 Task: Search for the email with the subject Request for a podcast logged in from softage.1@softage.net with the filter, email from softage.7@softage.net and a new filter,  Delete it 
Action: Mouse moved to (699, 73)
Screenshot: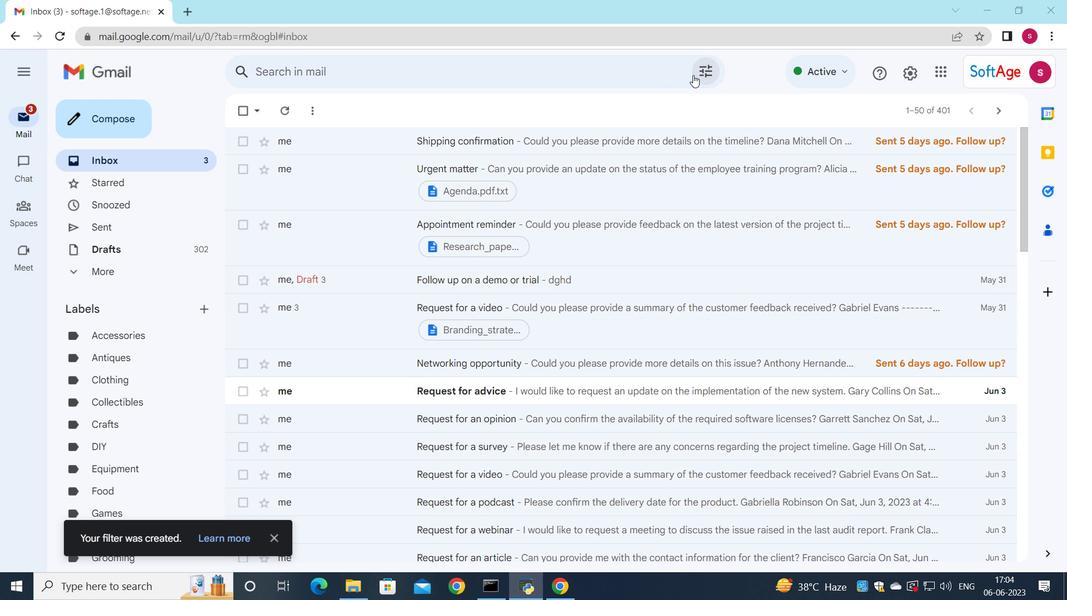 
Action: Mouse pressed left at (699, 73)
Screenshot: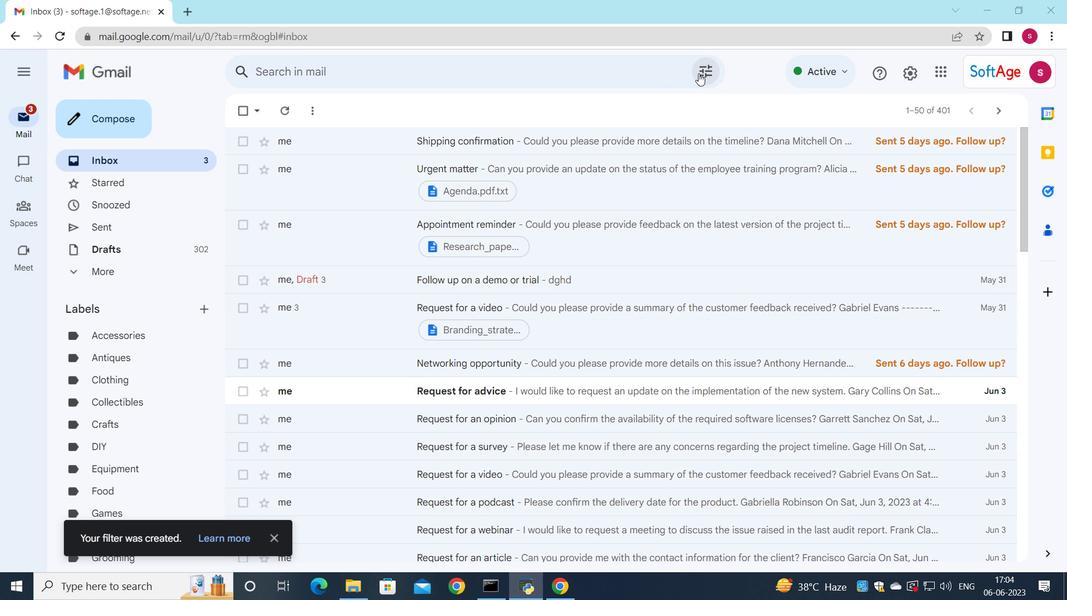 
Action: Mouse moved to (350, 107)
Screenshot: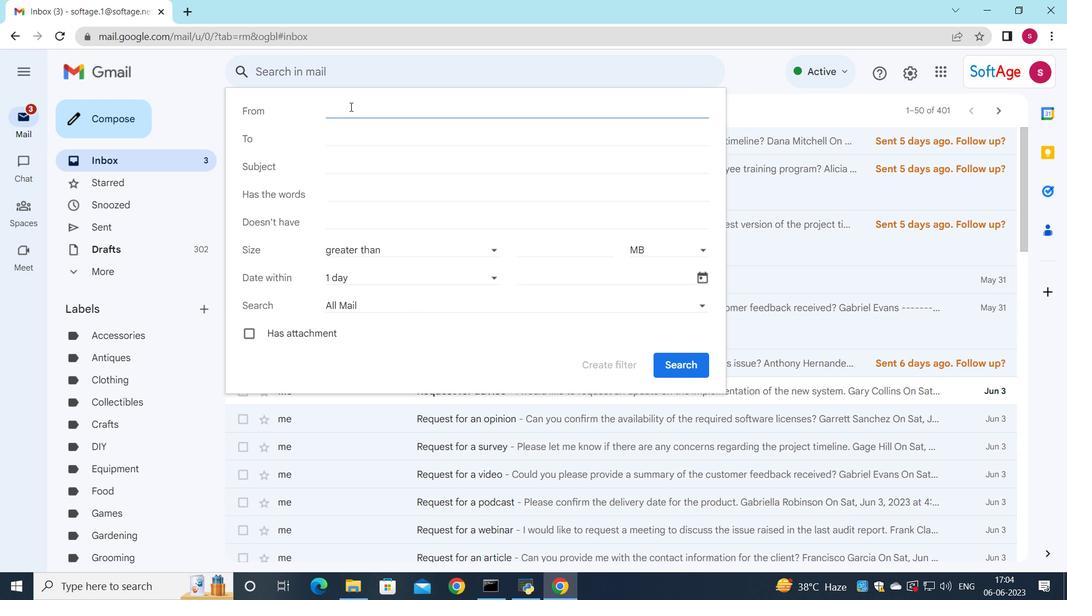 
Action: Mouse pressed left at (350, 107)
Screenshot: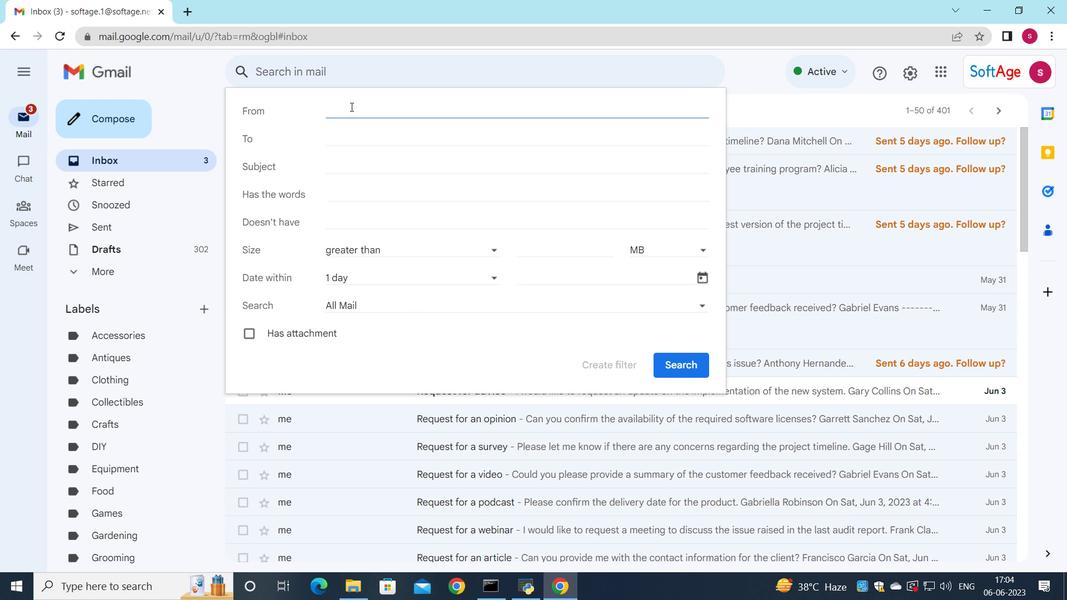
Action: Mouse moved to (439, 144)
Screenshot: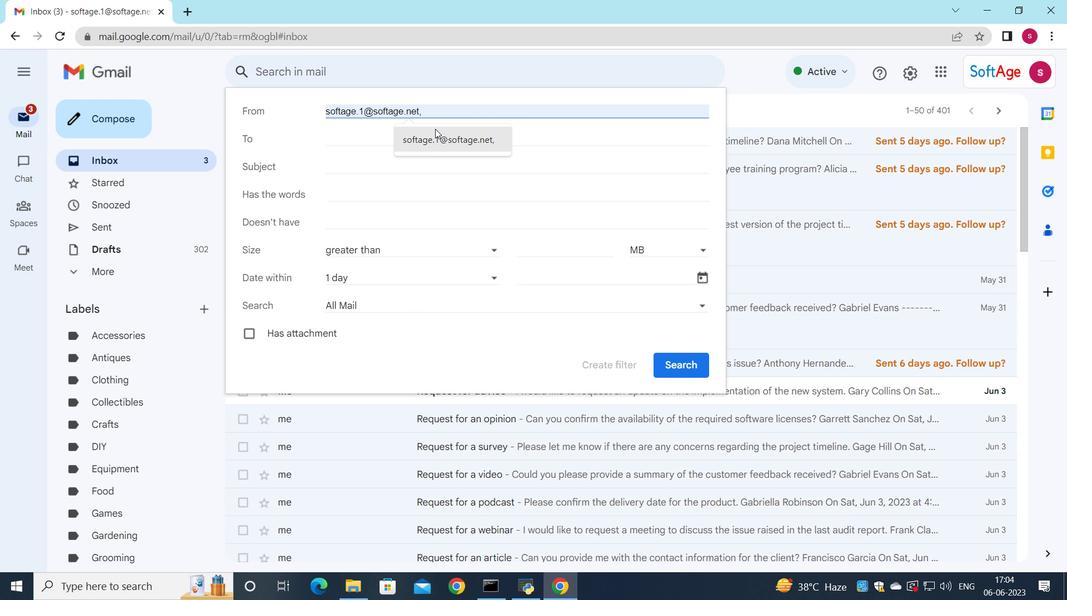 
Action: Mouse pressed left at (439, 144)
Screenshot: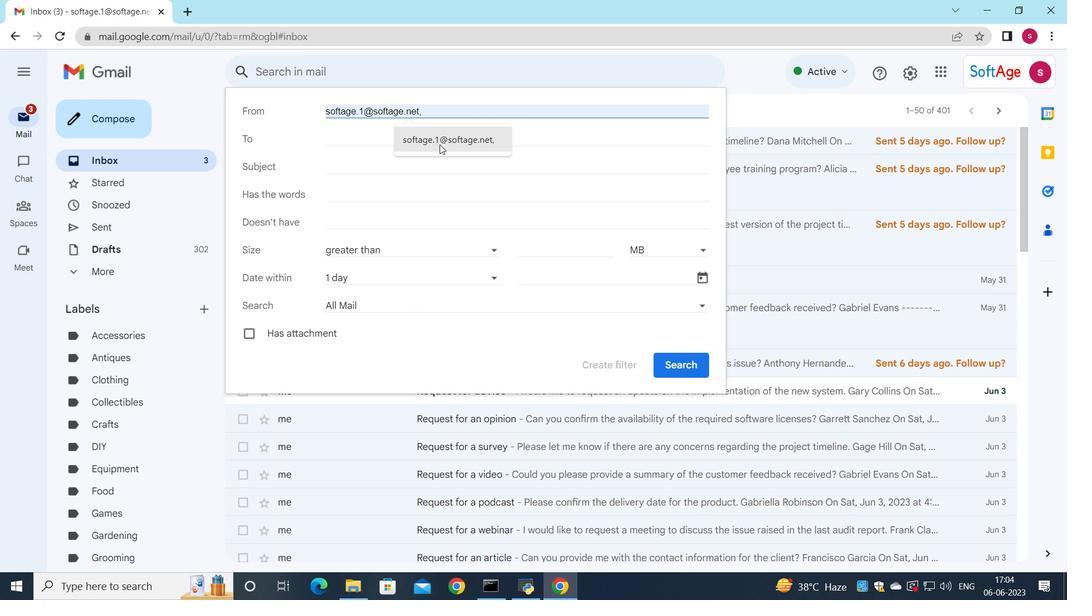 
Action: Mouse moved to (344, 135)
Screenshot: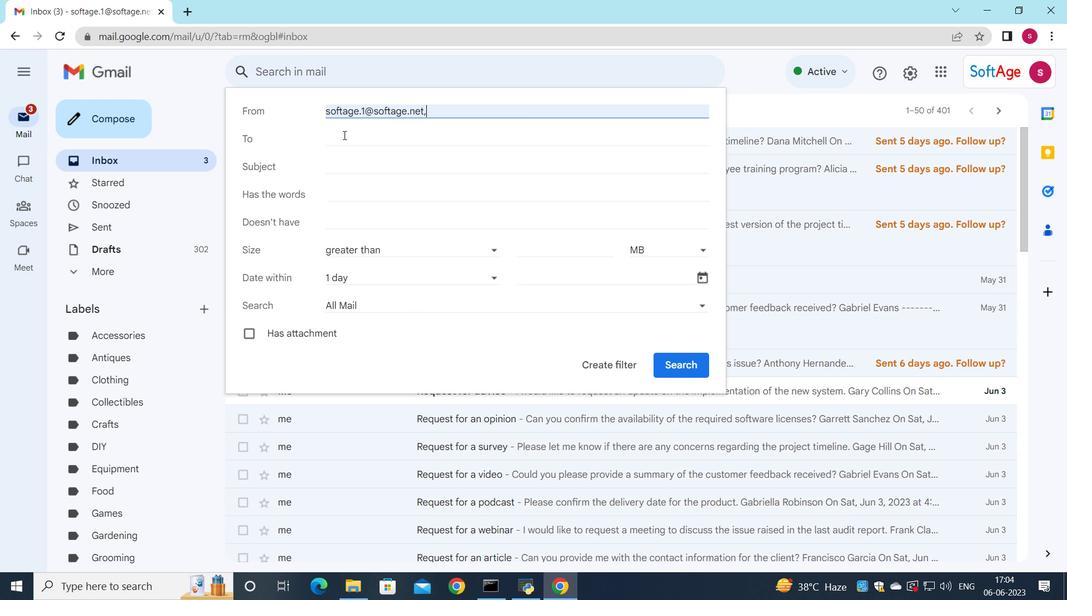
Action: Mouse pressed left at (344, 135)
Screenshot: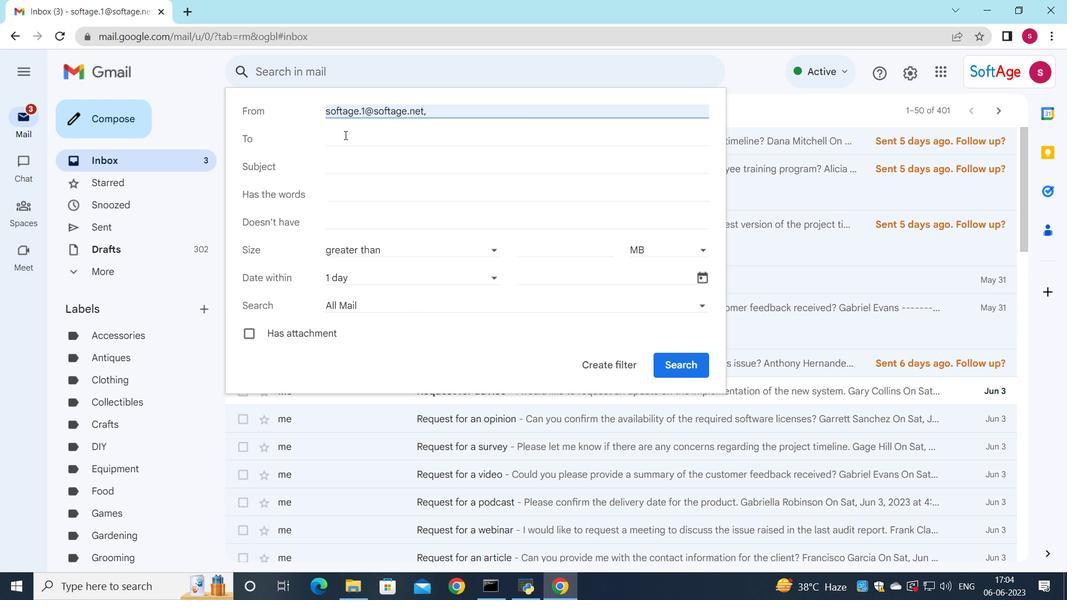 
Action: Mouse moved to (459, 266)
Screenshot: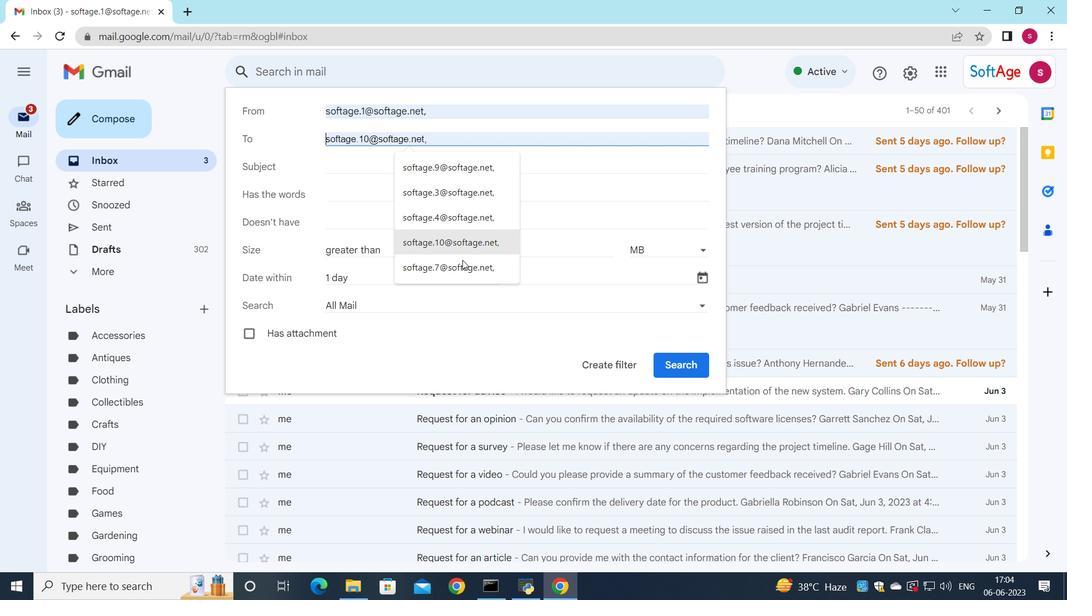 
Action: Mouse pressed left at (459, 266)
Screenshot: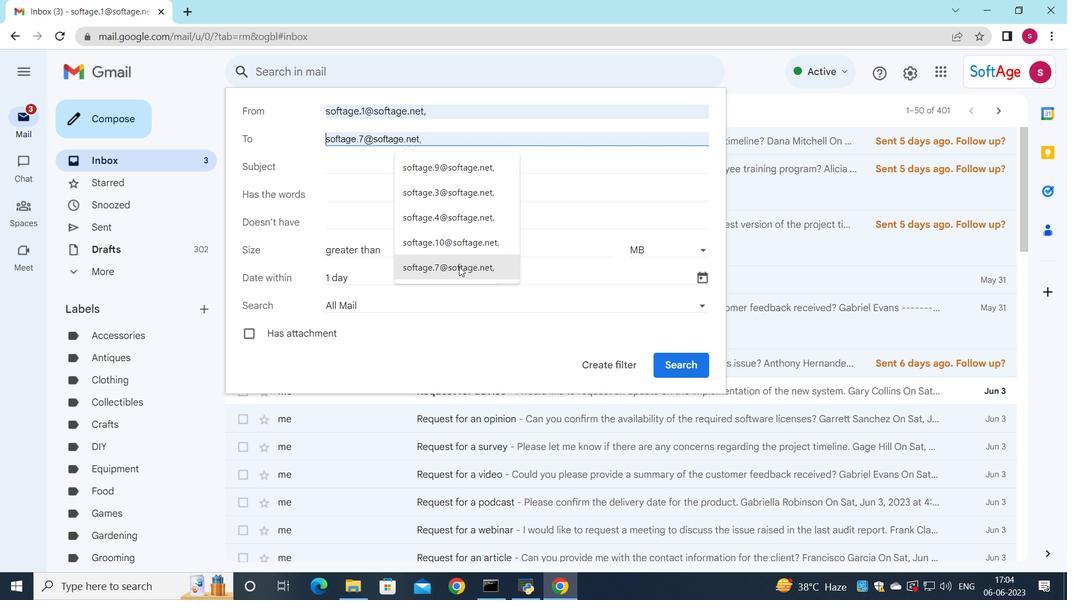 
Action: Mouse moved to (365, 167)
Screenshot: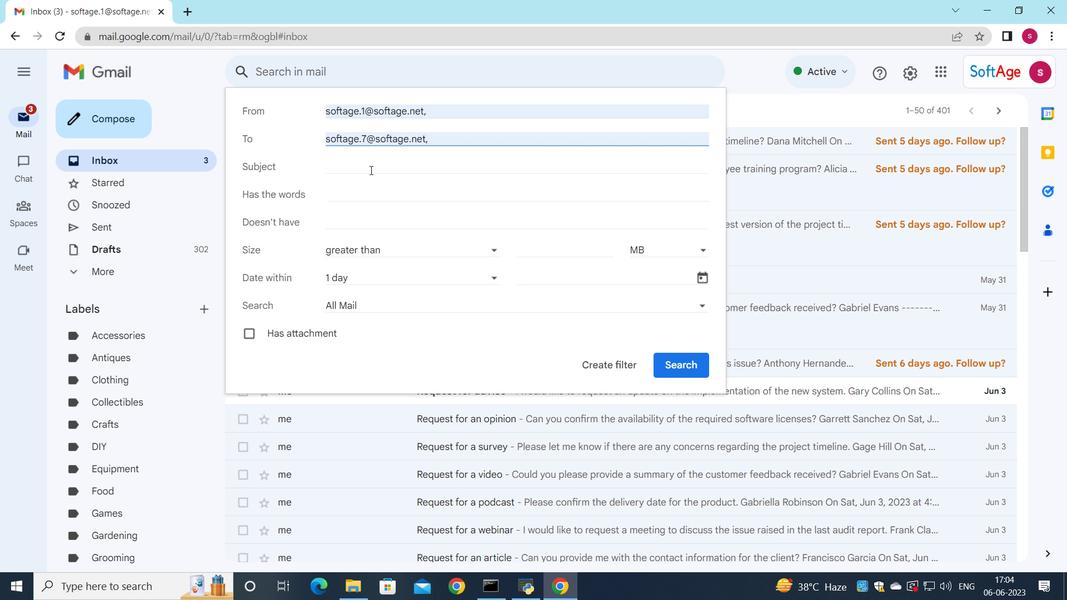 
Action: Mouse pressed left at (365, 167)
Screenshot: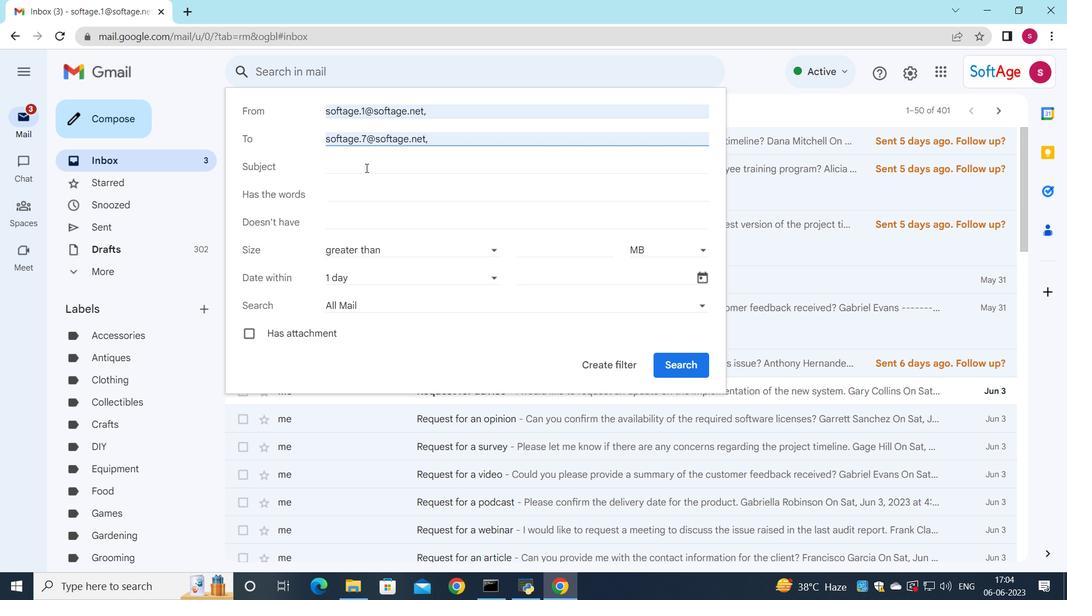 
Action: Key pressed <Key.shift>request<Key.space><Key.backspace><Key.backspace><Key.backspace><Key.backspace><Key.backspace><Key.backspace><Key.backspace><Key.backspace><Key.shift>r<Key.backspace><Key.shift><Key.shift><Key.shift><Key.shift><Key.shift><Key.shift><Key.shift><Key.shift><Key.shift><Key.shift><Key.shift><Key.shift><Key.shift><Key.shift><Key.shift><Key.shift>Request<Key.space>for<Key.space>a<Key.space>podcast
Screenshot: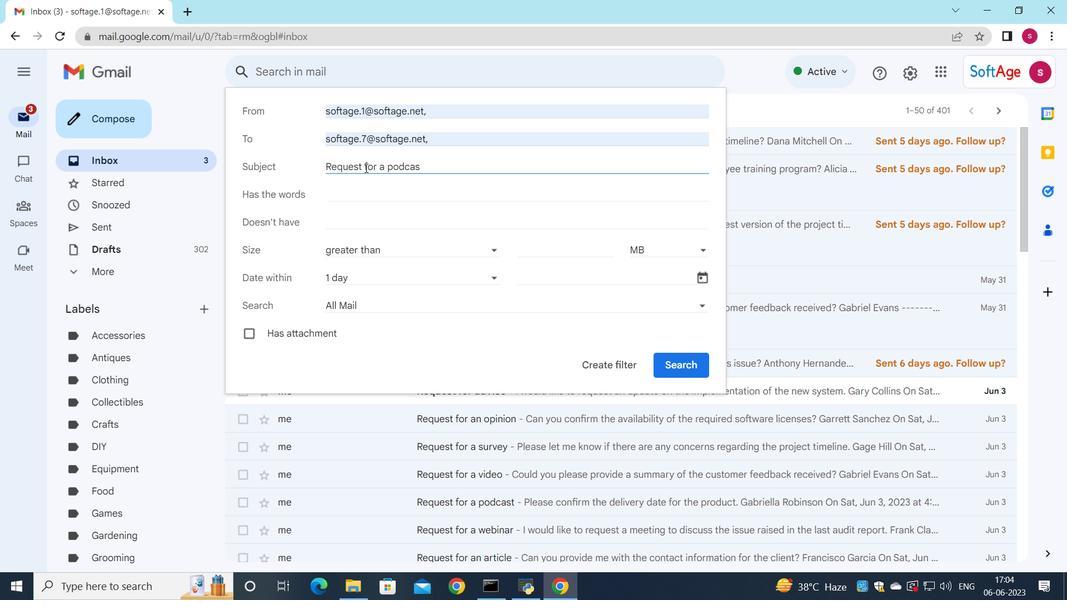 
Action: Mouse moved to (493, 278)
Screenshot: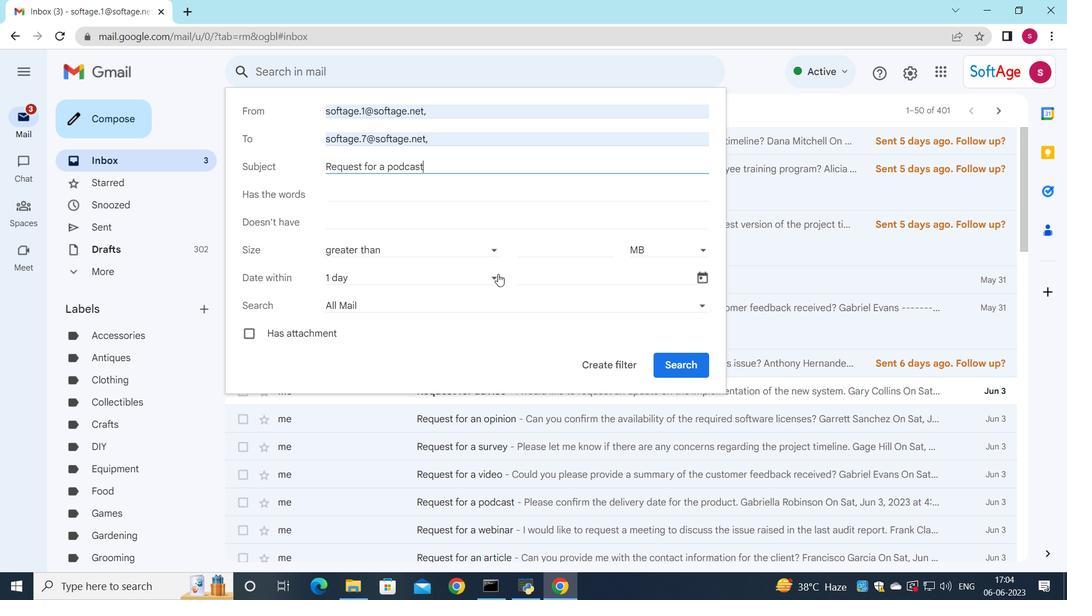
Action: Mouse pressed left at (493, 278)
Screenshot: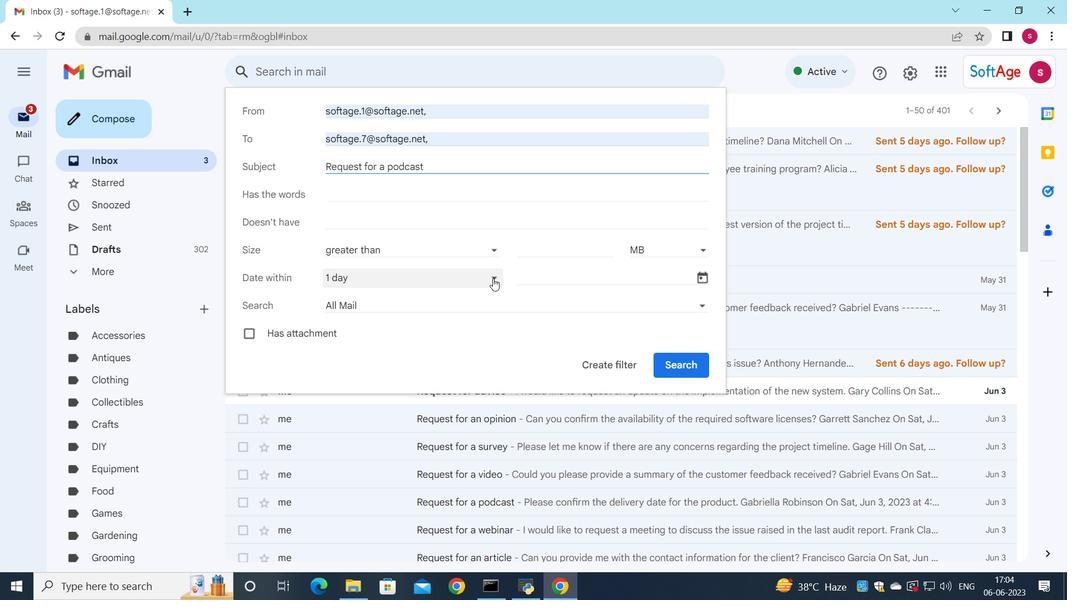 
Action: Mouse moved to (381, 440)
Screenshot: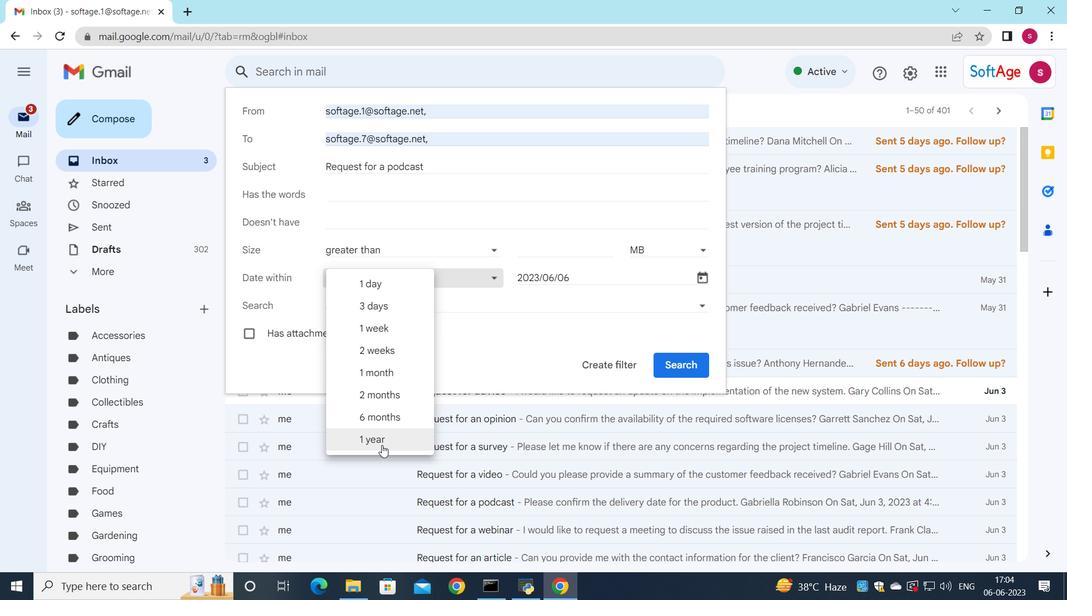 
Action: Mouse pressed left at (381, 440)
Screenshot: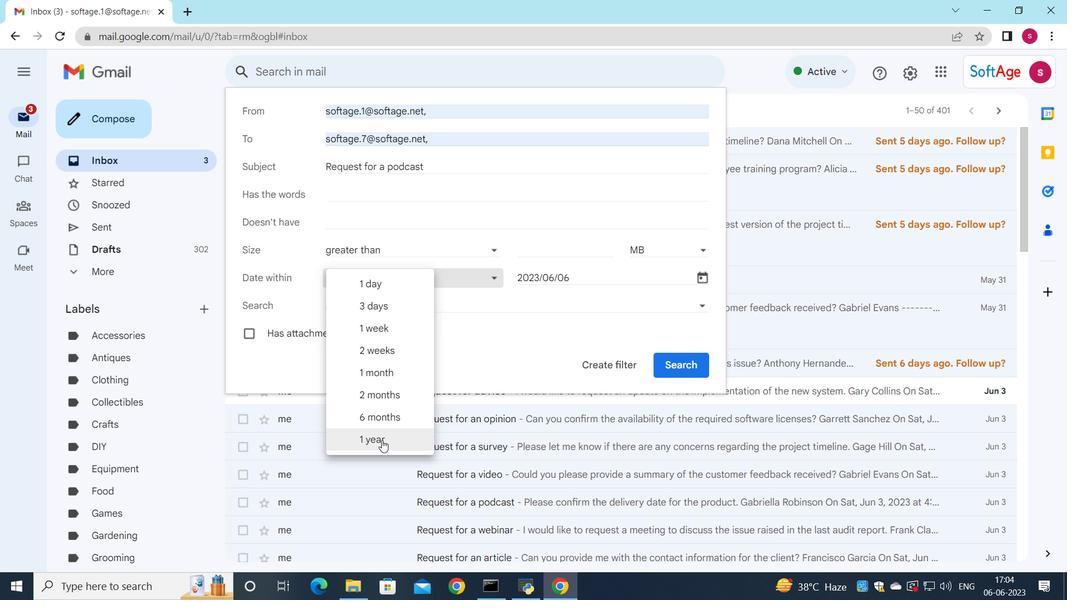 
Action: Mouse moved to (619, 368)
Screenshot: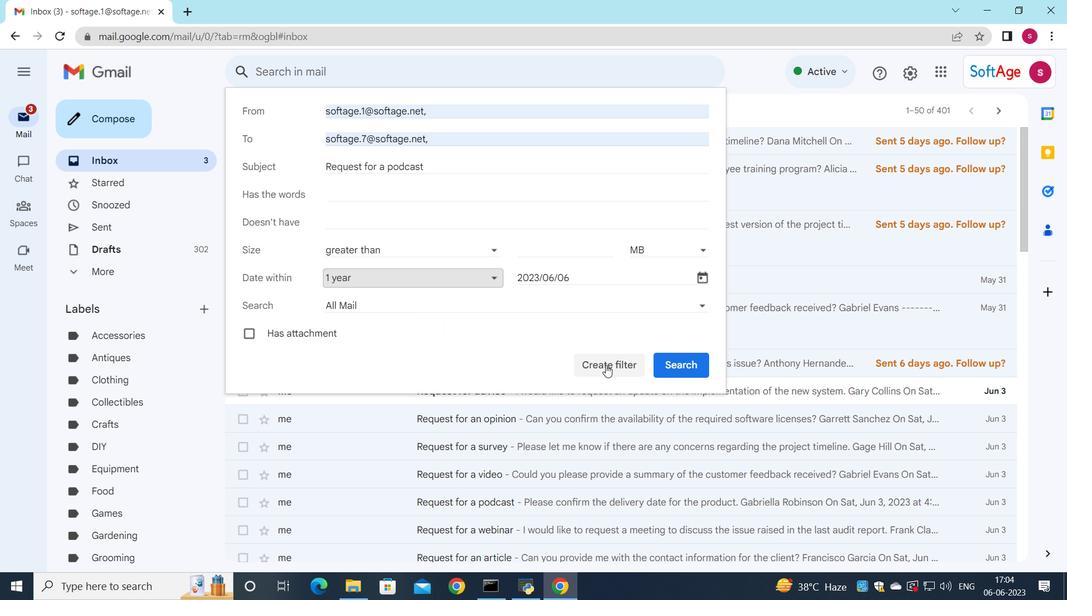 
Action: Mouse pressed left at (619, 368)
Screenshot: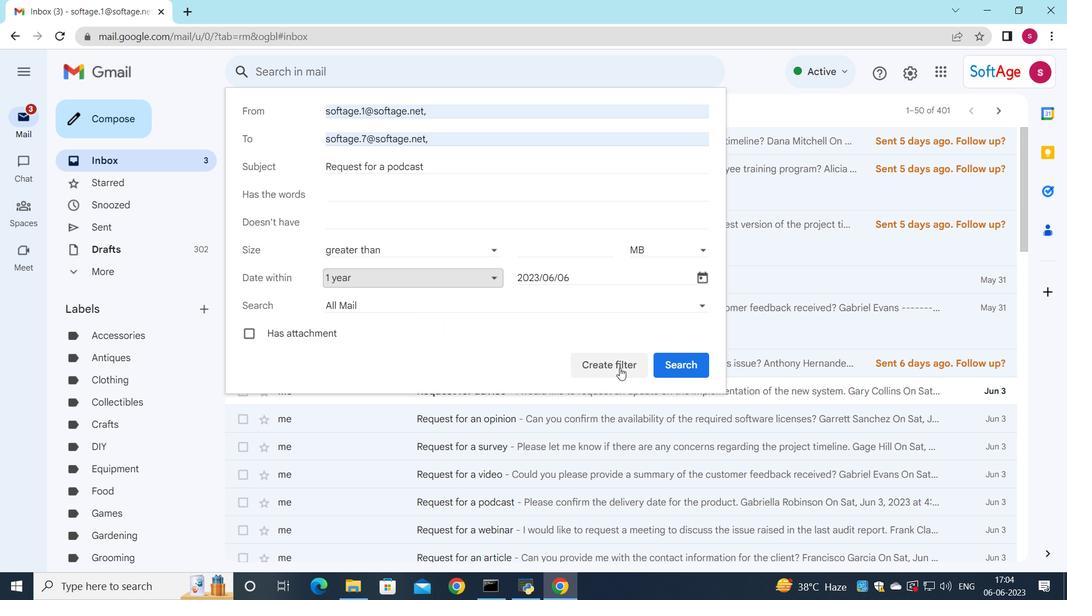 
Action: Mouse moved to (272, 245)
Screenshot: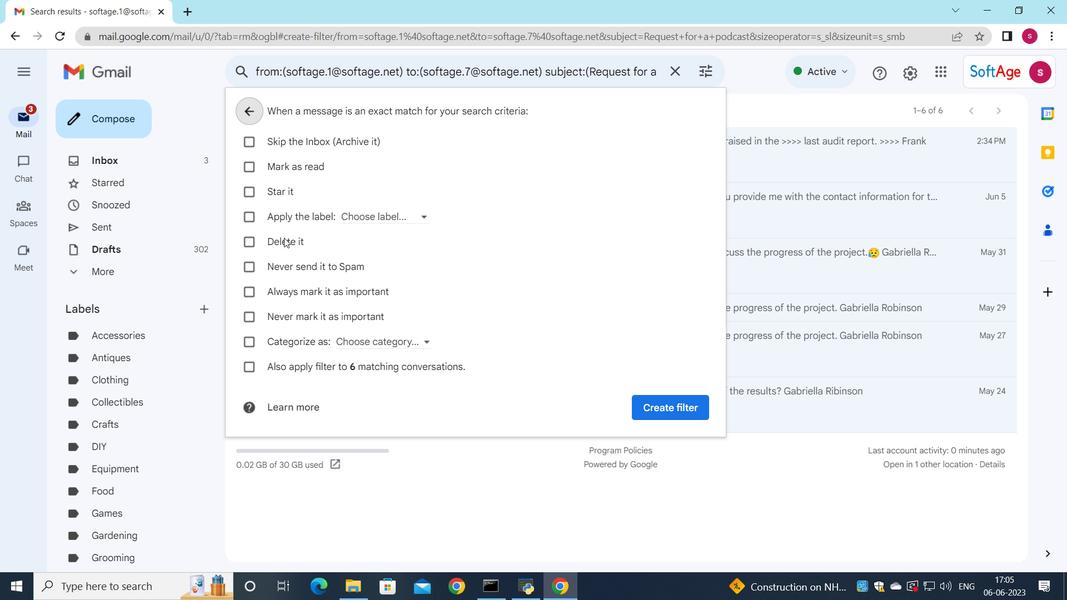 
Action: Mouse pressed left at (272, 245)
Screenshot: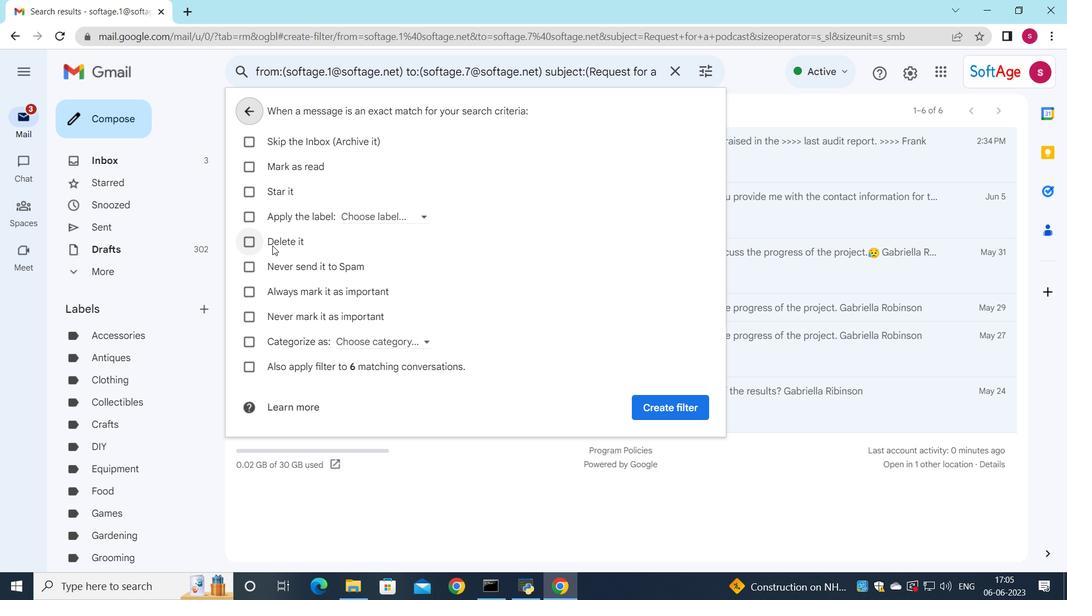 
Action: Mouse moved to (650, 402)
Screenshot: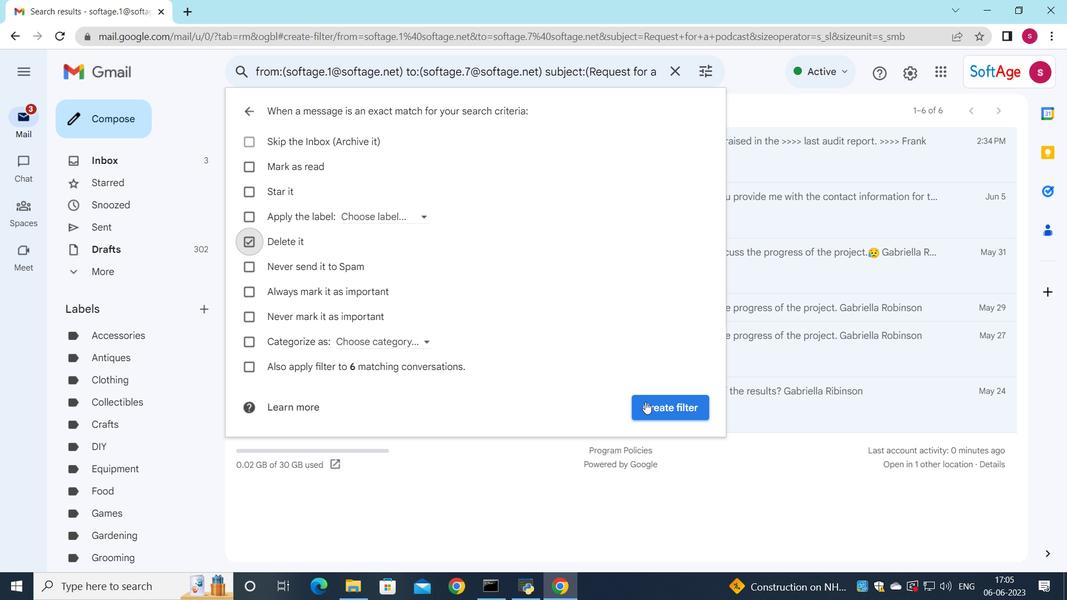 
Action: Mouse pressed left at (650, 402)
Screenshot: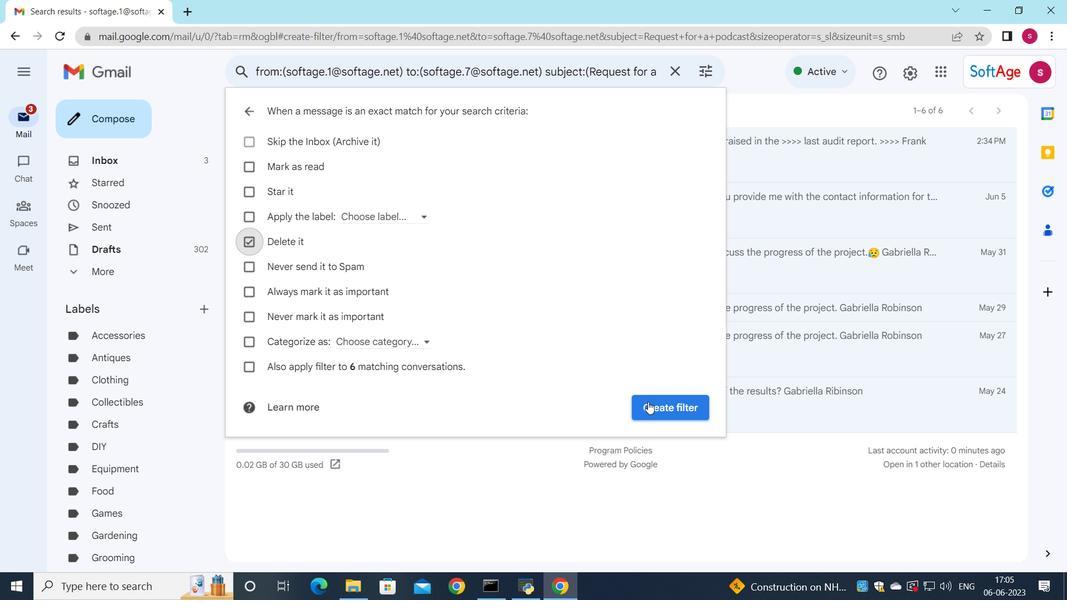 
Action: Mouse moved to (695, 400)
Screenshot: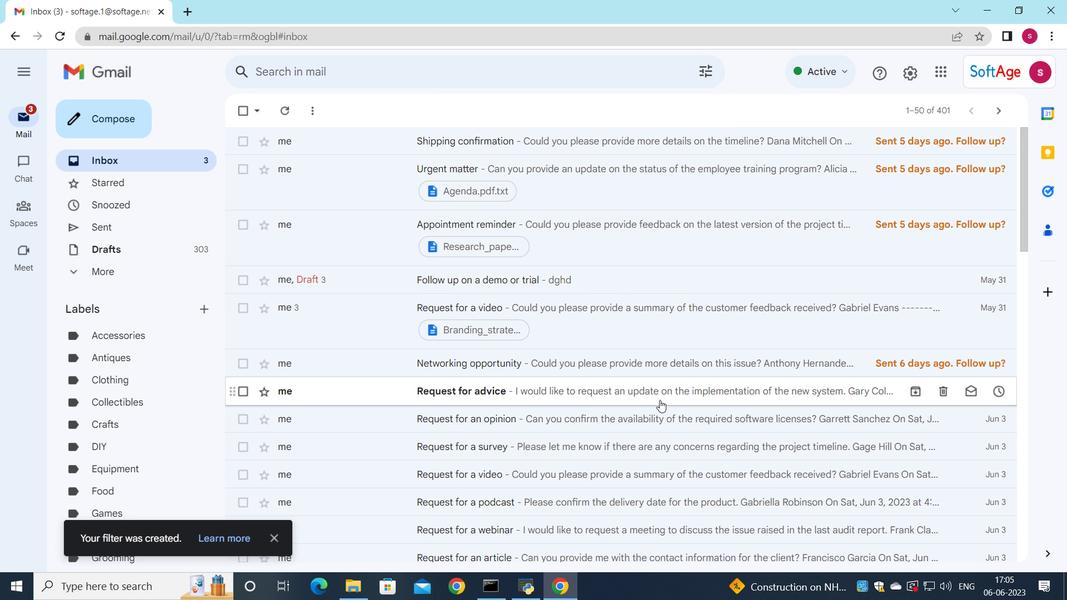 
